Task: Look for products in the category "Paper Goods" from Natracare only.
Action: Mouse moved to (887, 313)
Screenshot: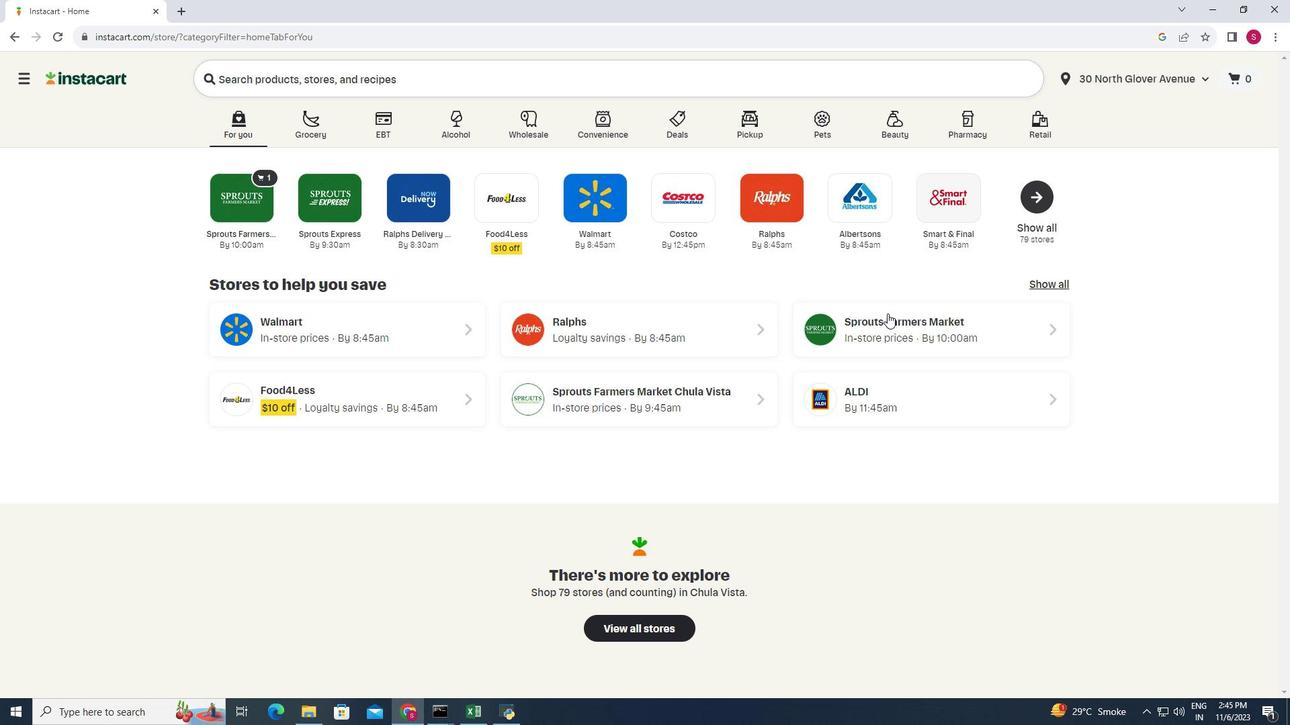 
Action: Mouse pressed left at (887, 313)
Screenshot: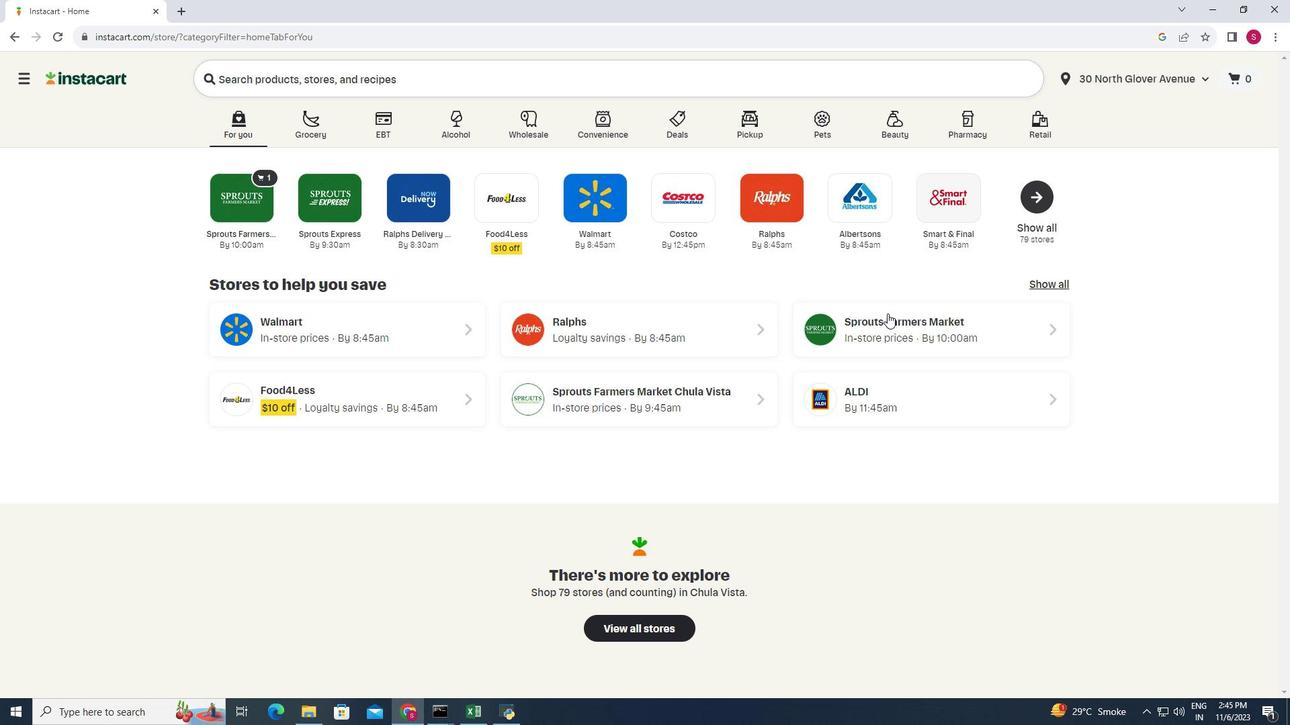 
Action: Mouse moved to (133, 450)
Screenshot: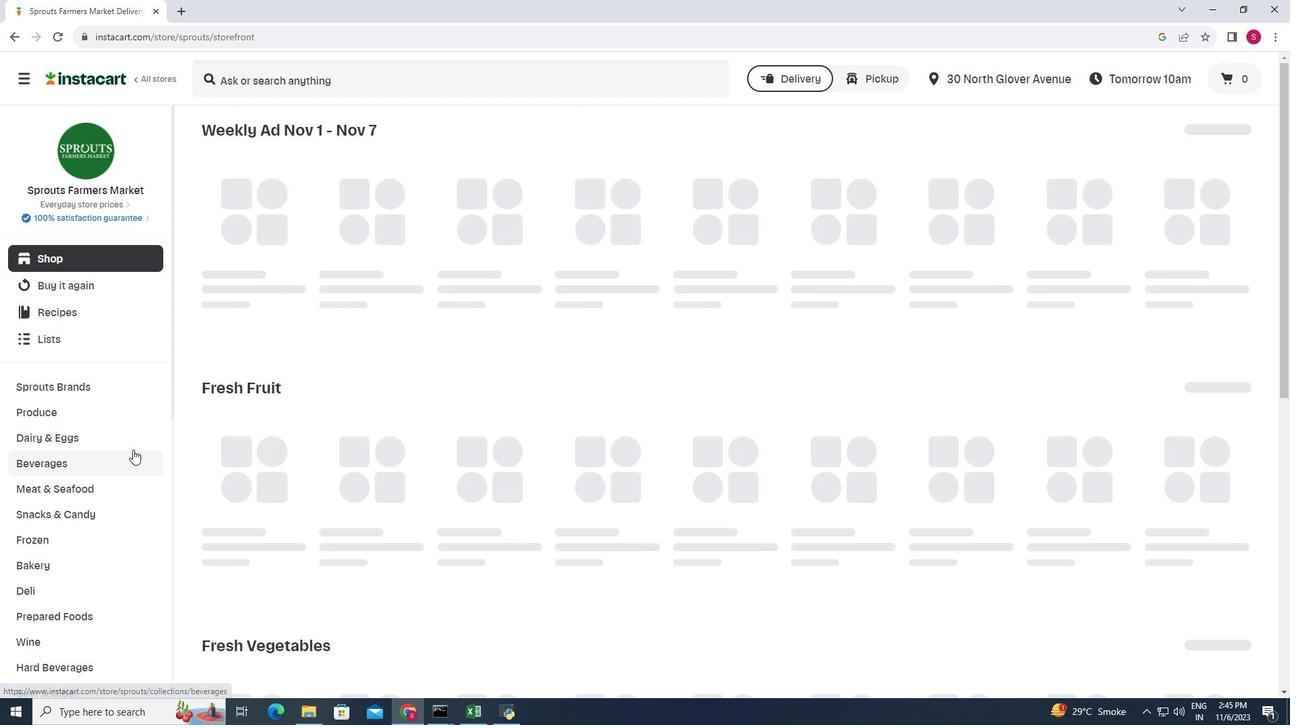 
Action: Mouse scrolled (133, 449) with delta (0, 0)
Screenshot: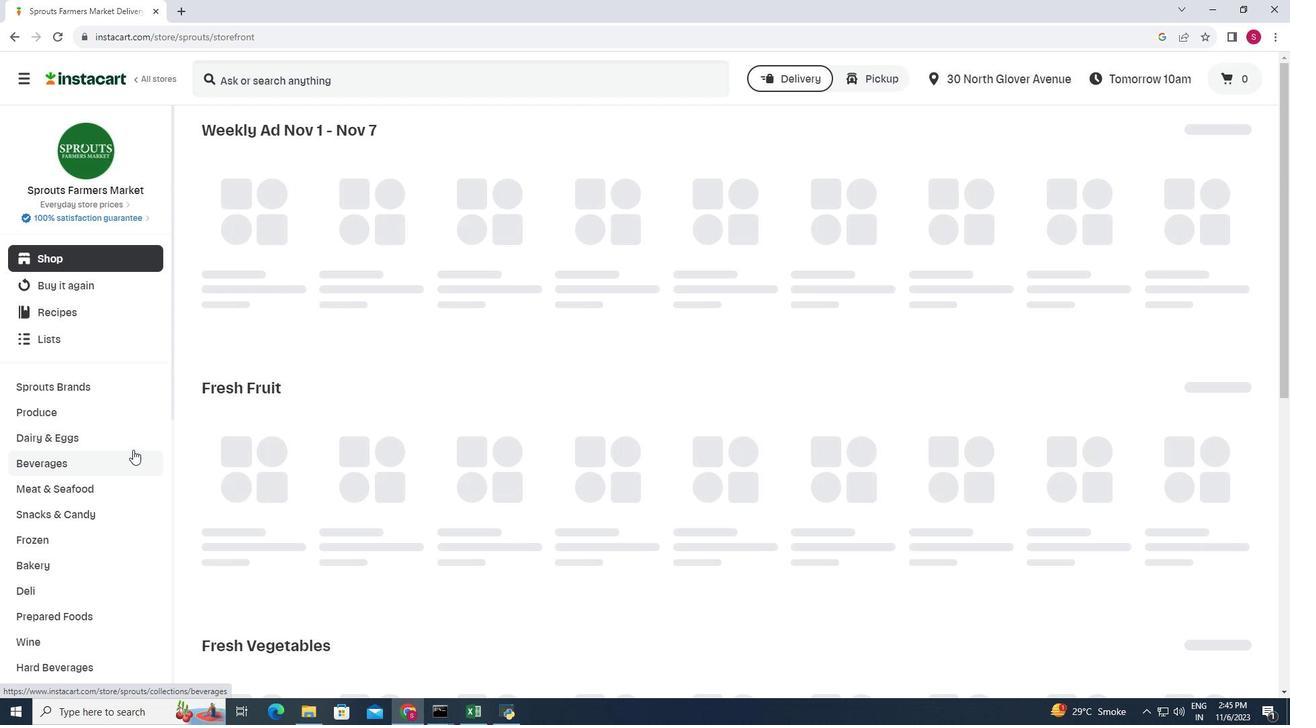 
Action: Mouse moved to (133, 450)
Screenshot: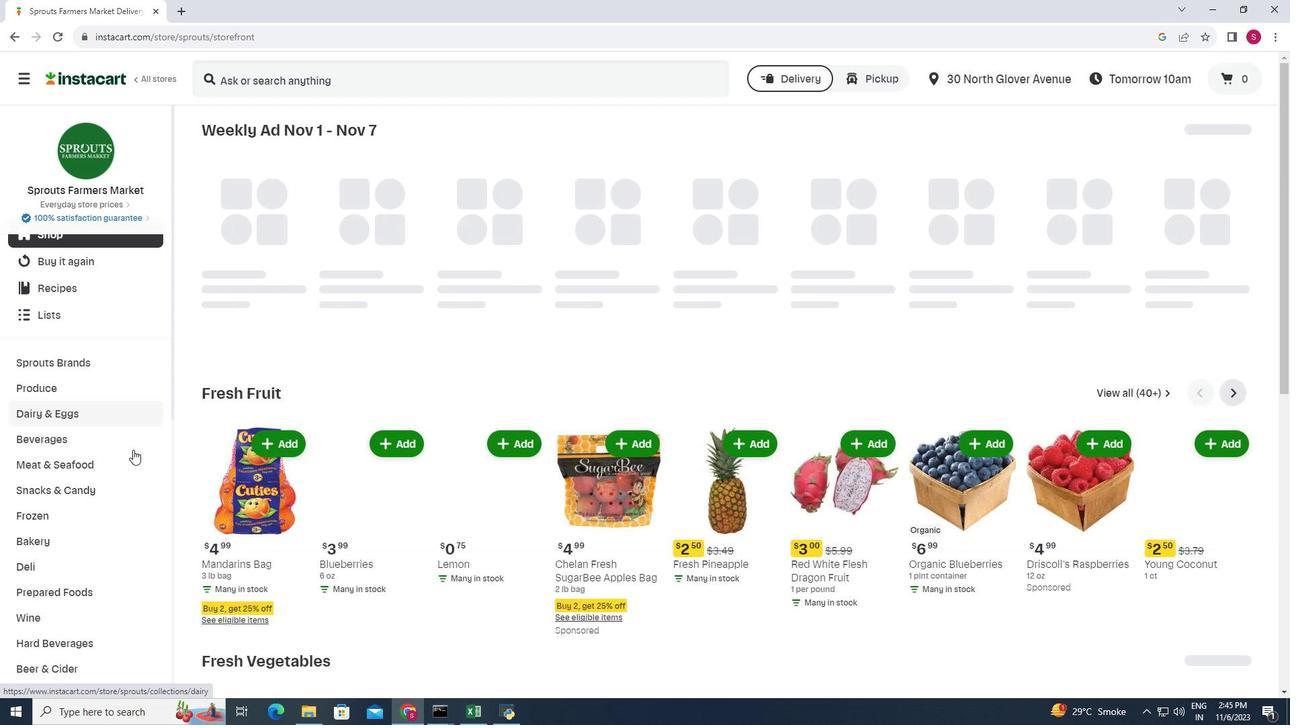 
Action: Mouse scrolled (133, 449) with delta (0, 0)
Screenshot: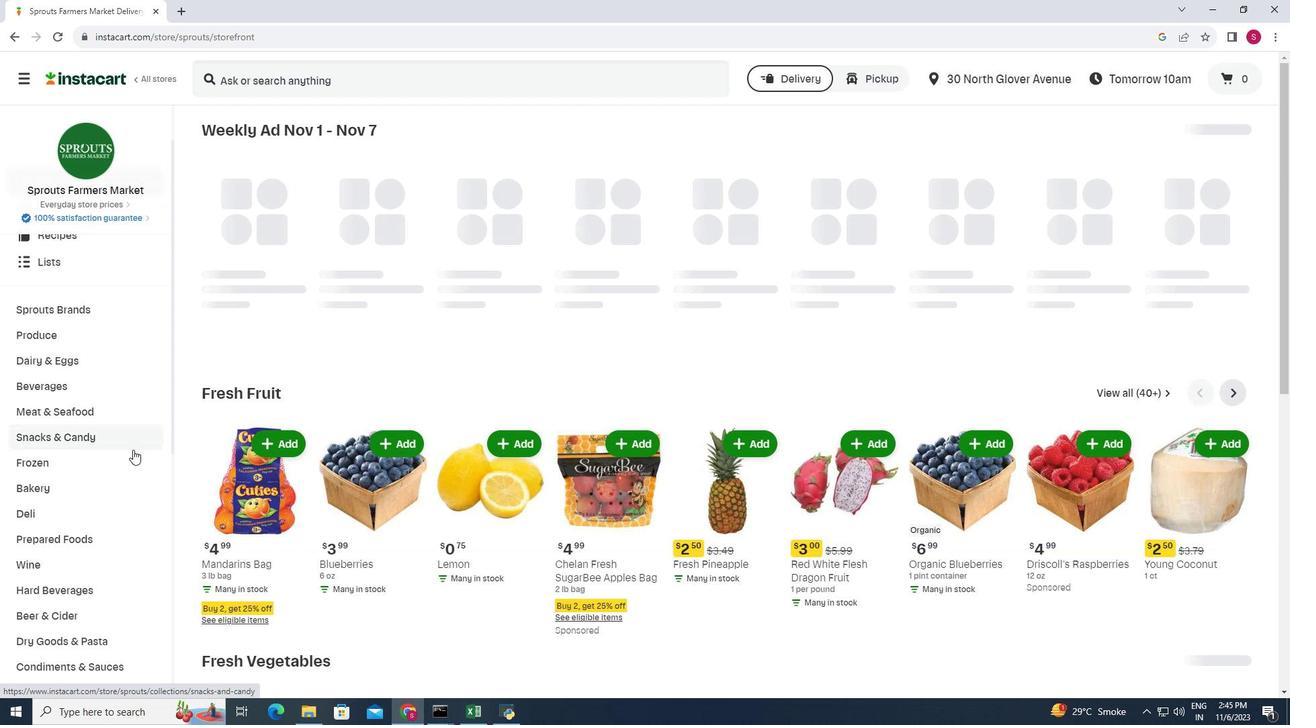 
Action: Mouse moved to (133, 449)
Screenshot: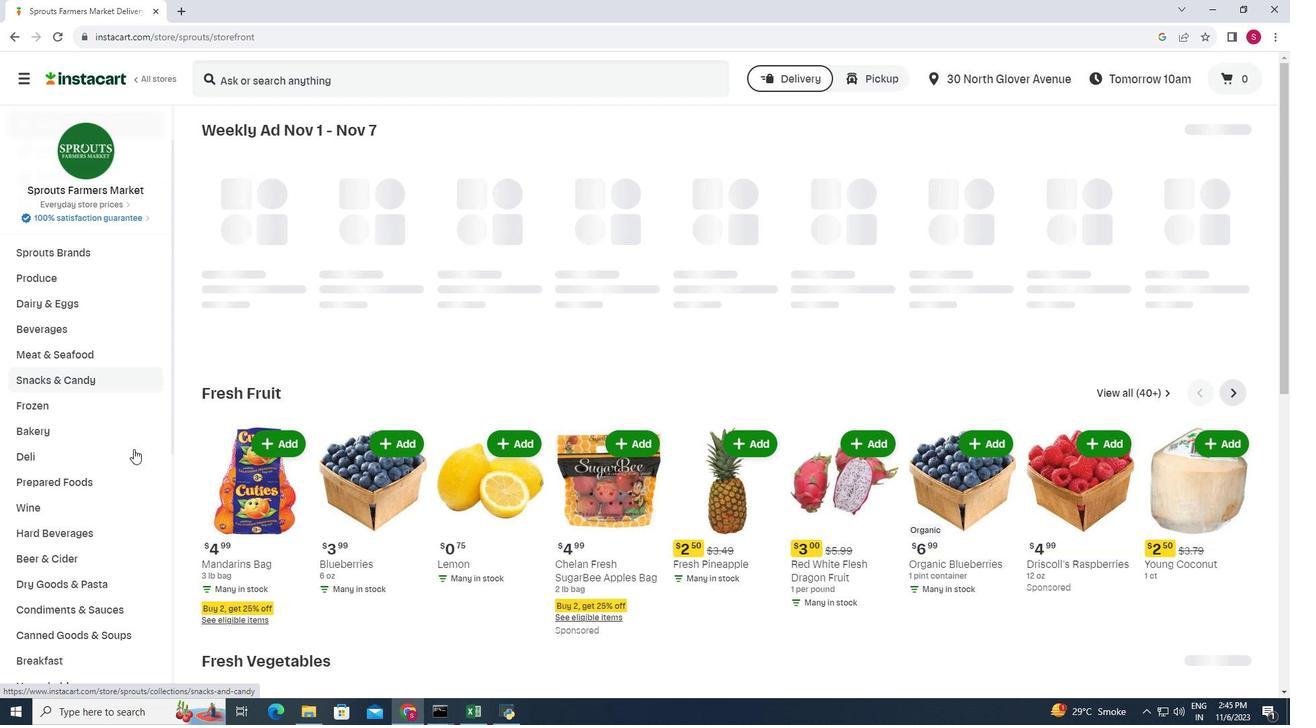 
Action: Mouse scrolled (133, 449) with delta (0, 0)
Screenshot: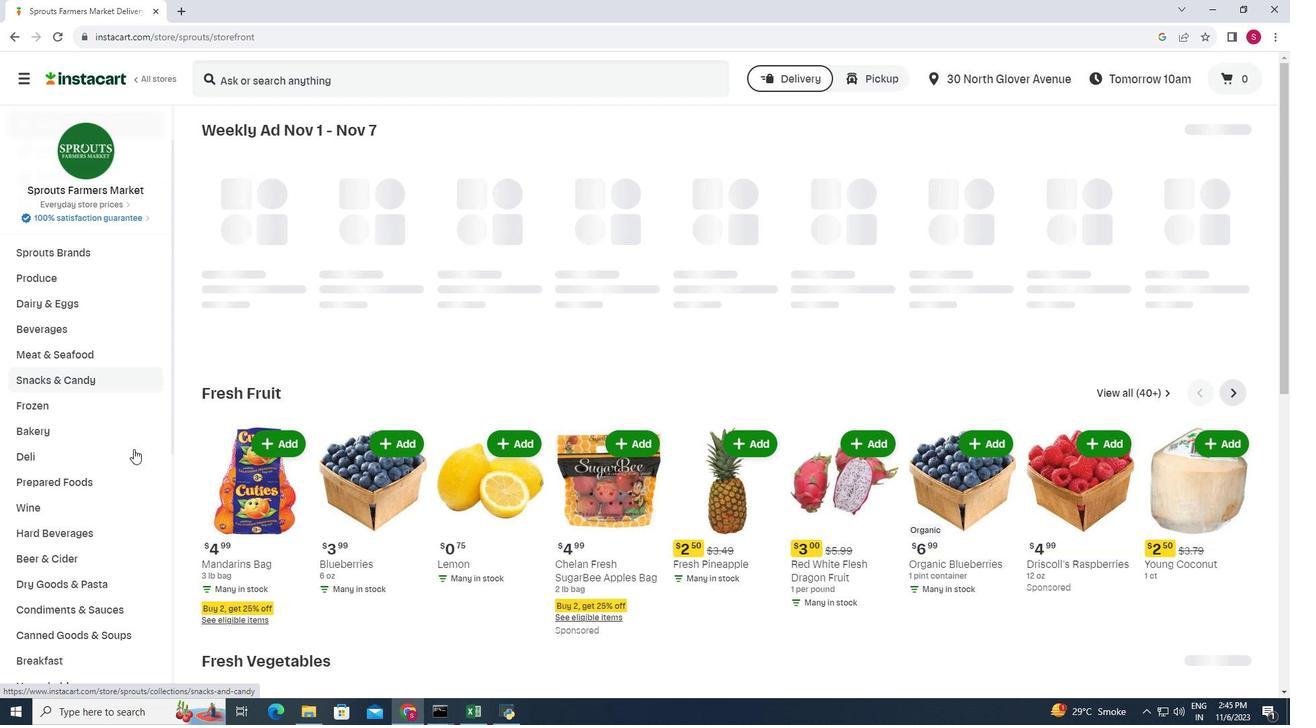 
Action: Mouse moved to (133, 449)
Screenshot: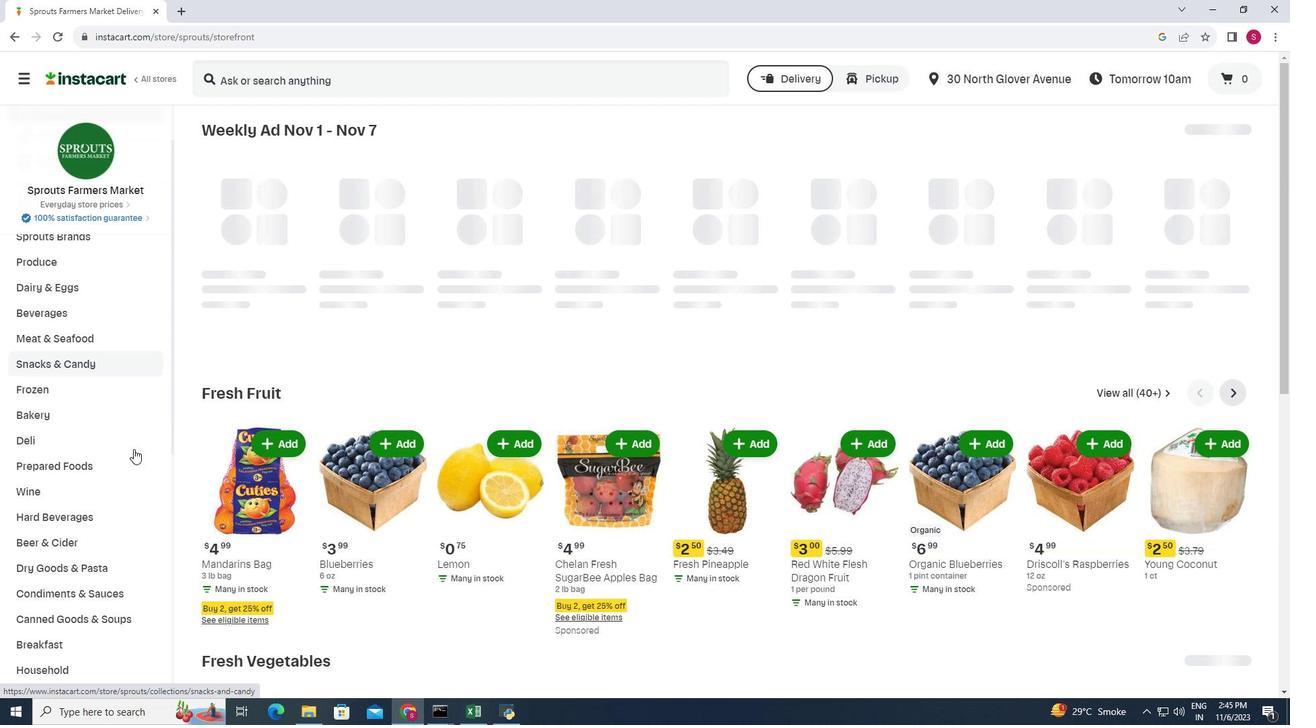 
Action: Mouse scrolled (133, 449) with delta (0, 0)
Screenshot: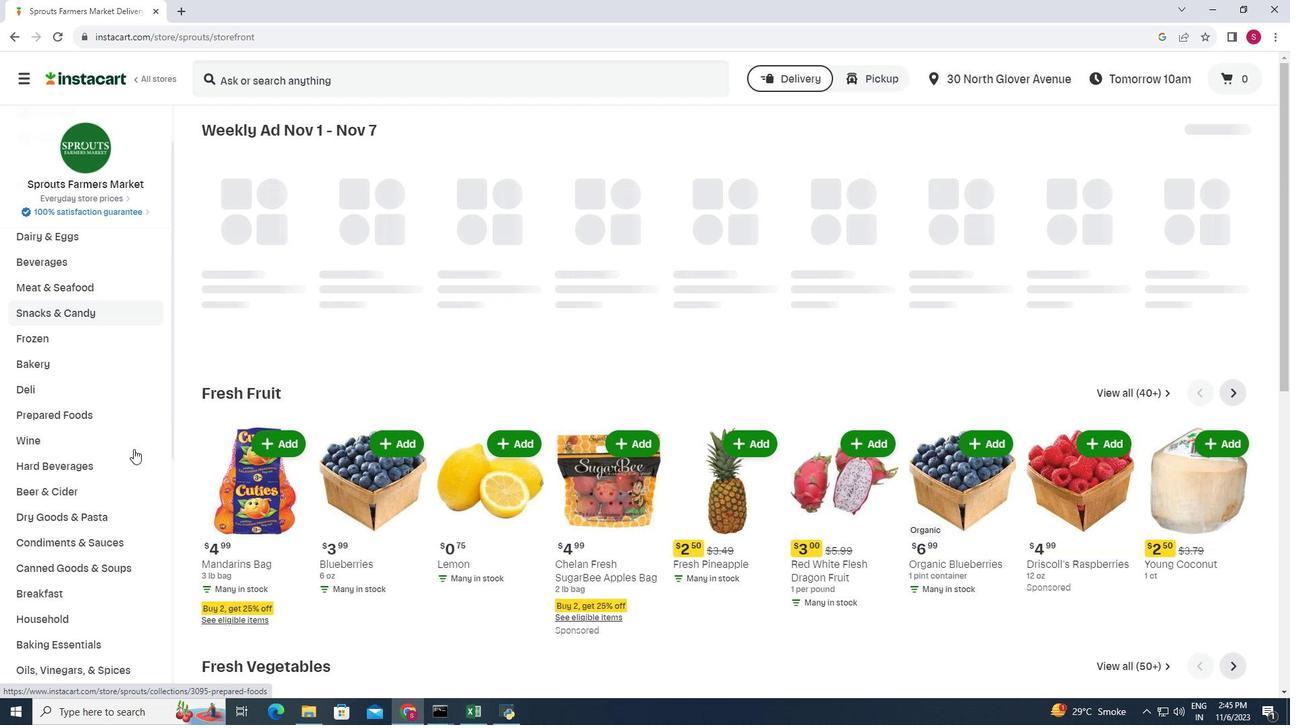 
Action: Mouse moved to (132, 468)
Screenshot: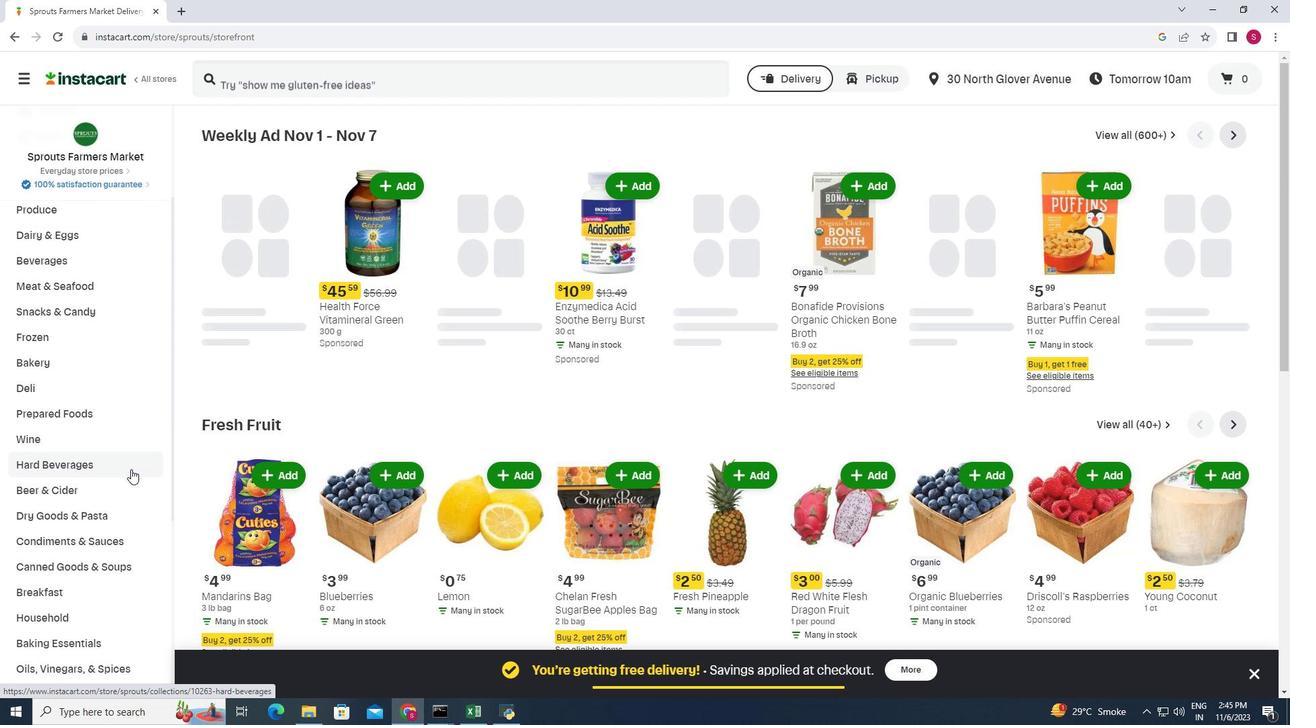 
Action: Mouse scrolled (132, 467) with delta (0, 0)
Screenshot: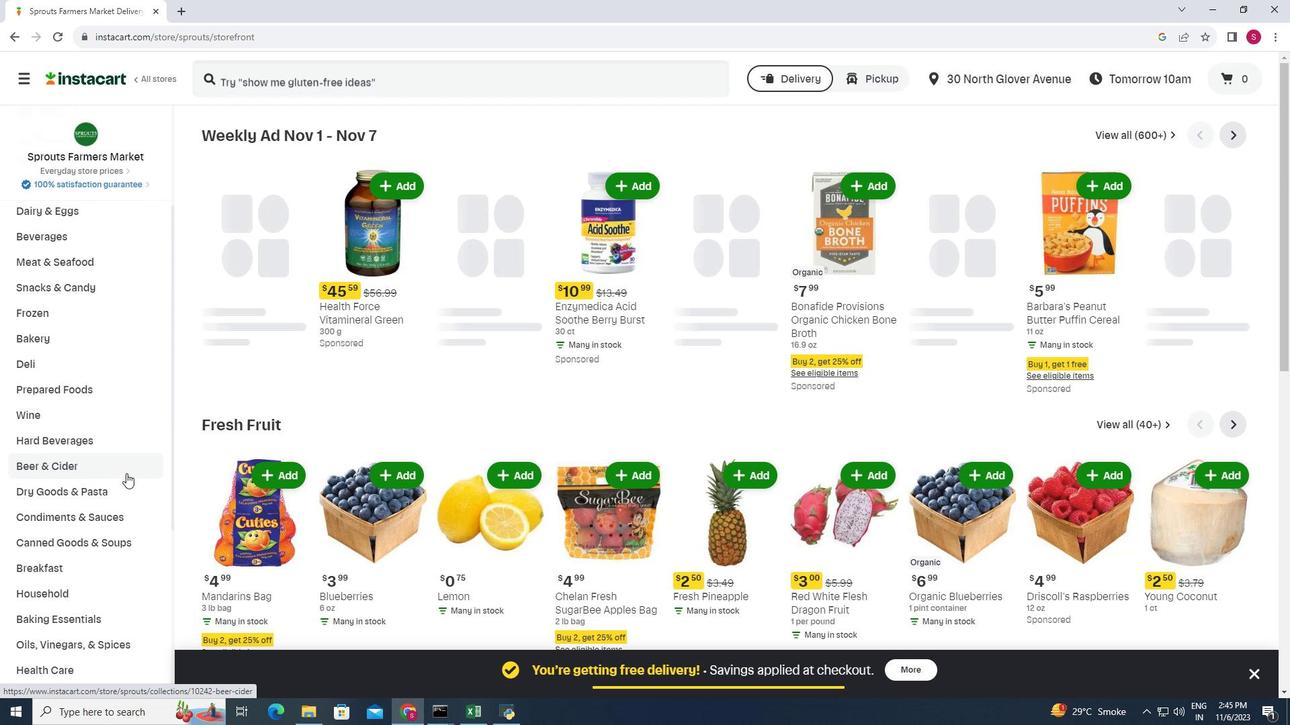 
Action: Mouse moved to (60, 541)
Screenshot: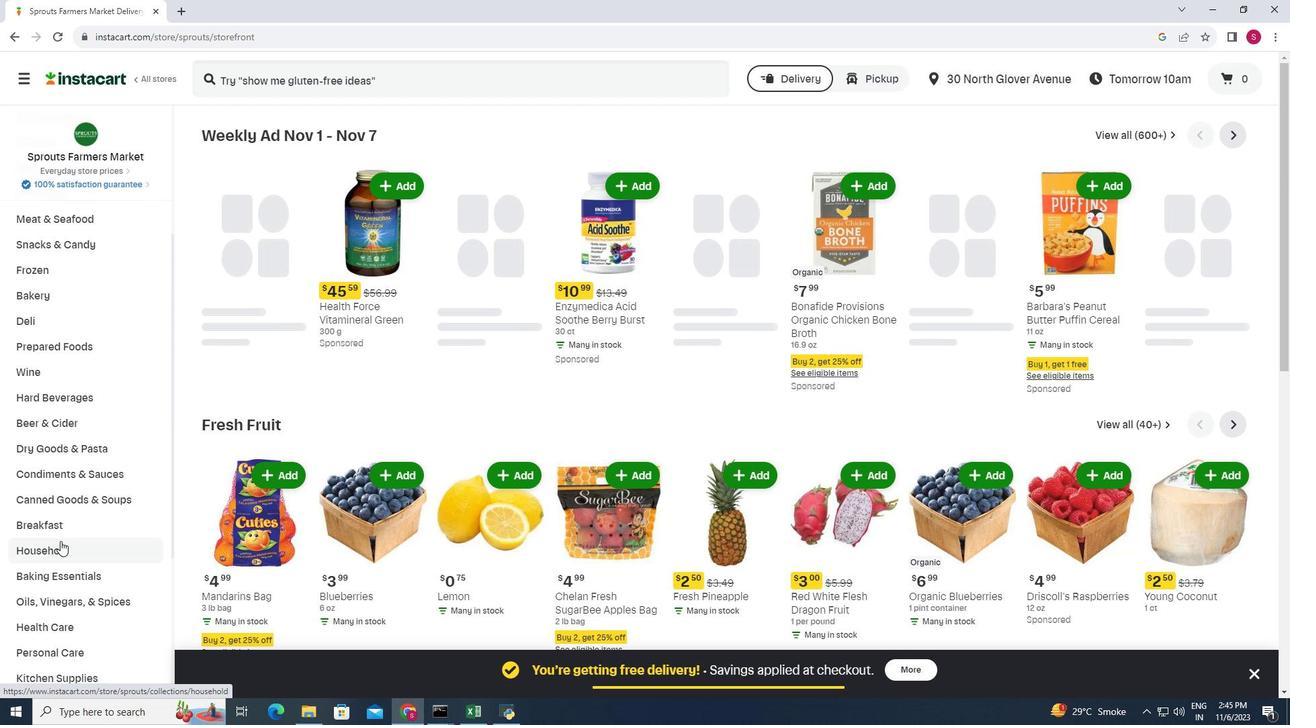
Action: Mouse pressed left at (60, 541)
Screenshot: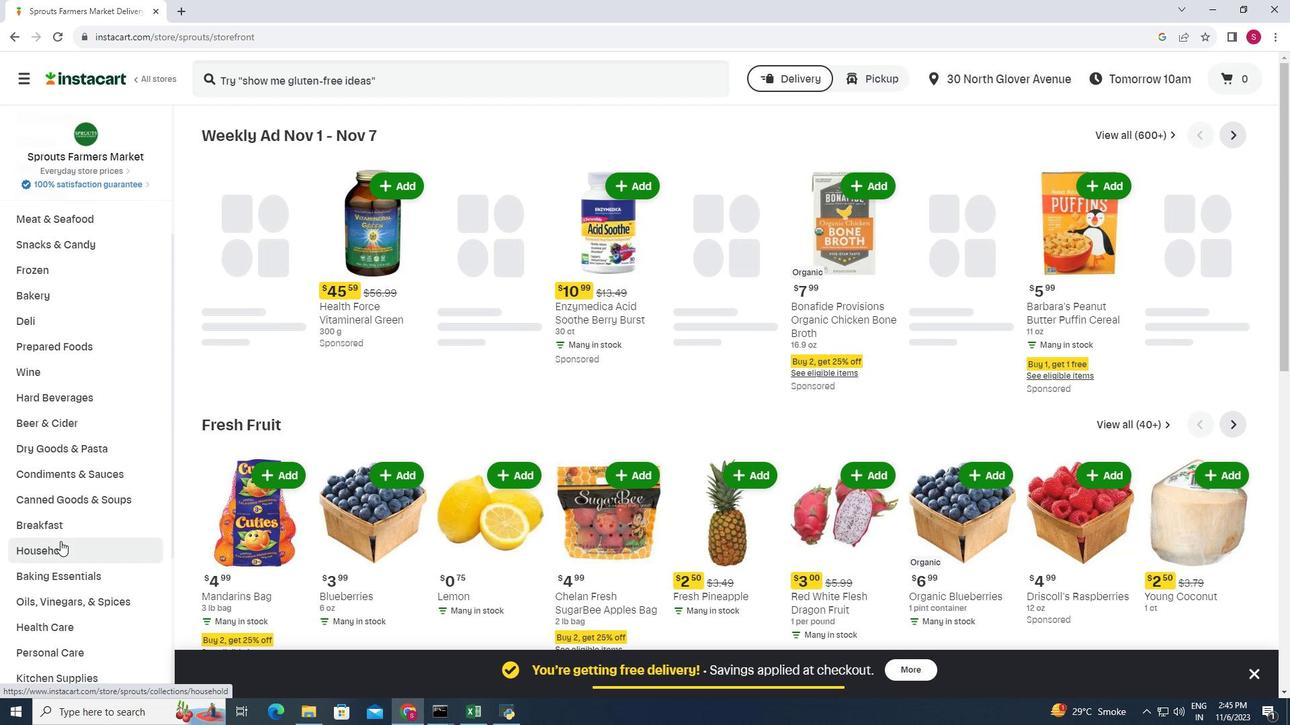 
Action: Mouse moved to (325, 159)
Screenshot: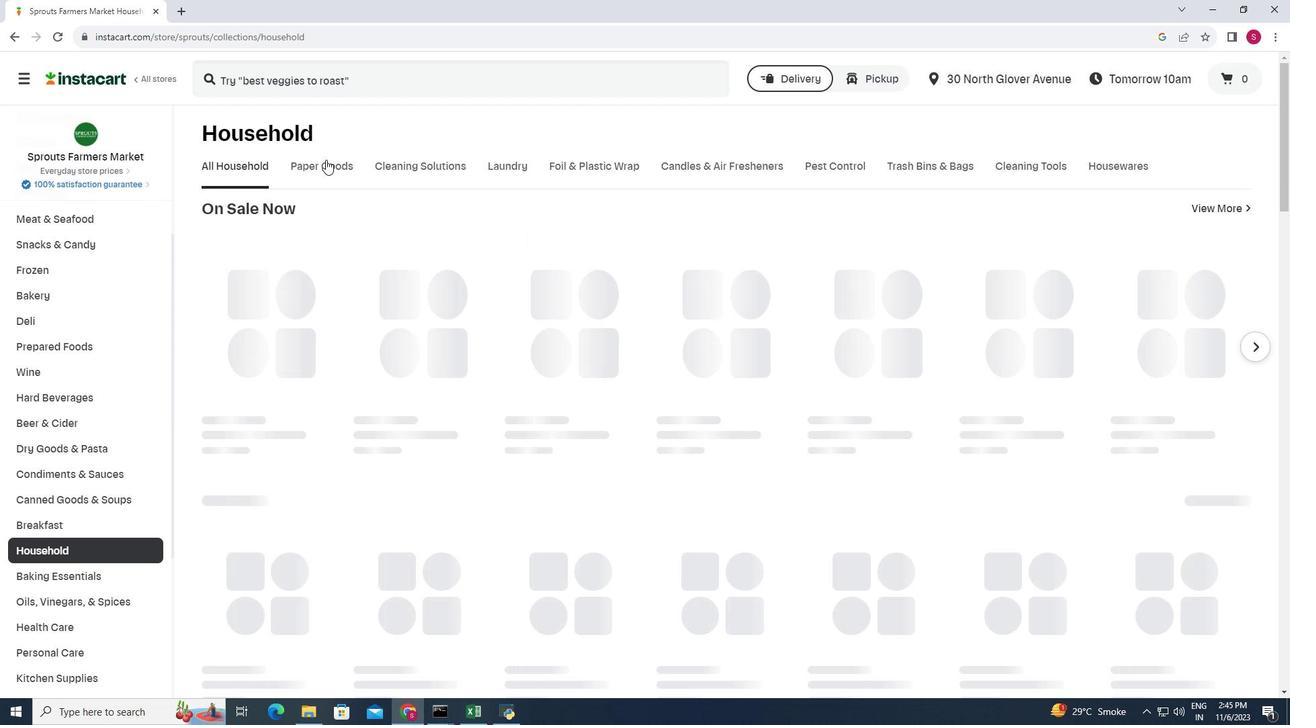 
Action: Mouse pressed left at (325, 159)
Screenshot: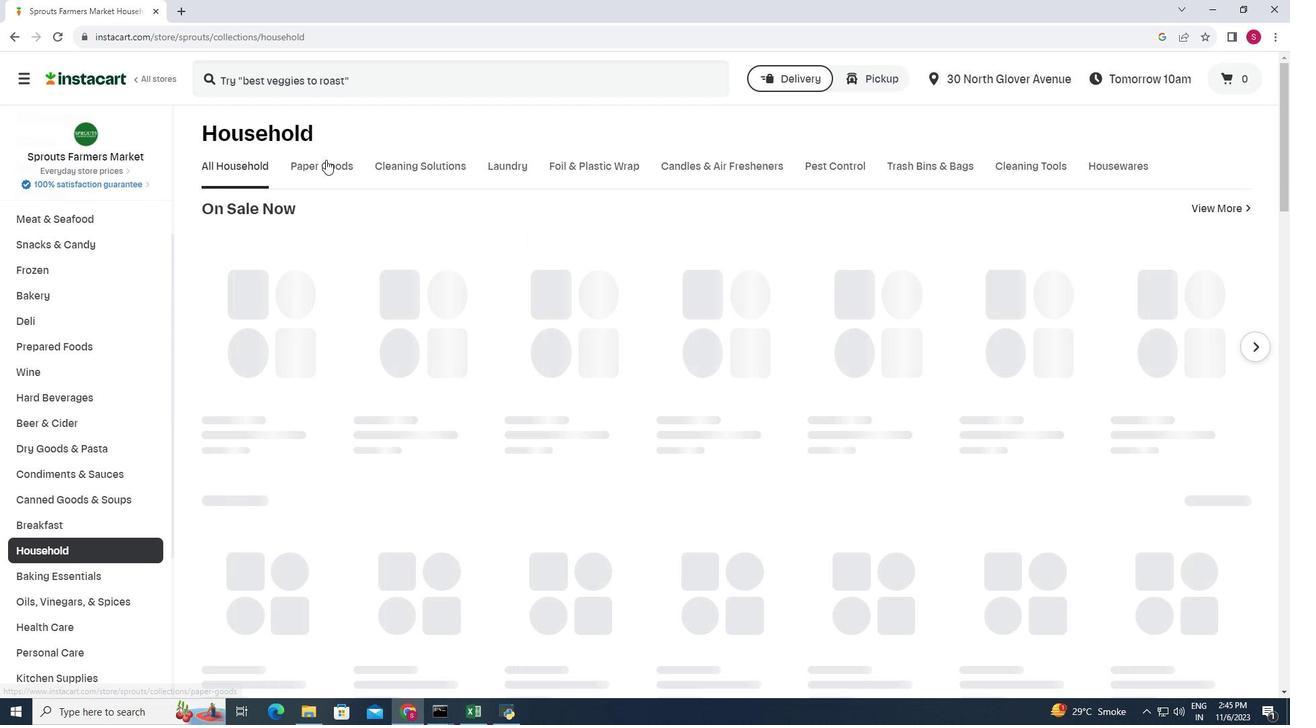 
Action: Mouse moved to (260, 274)
Screenshot: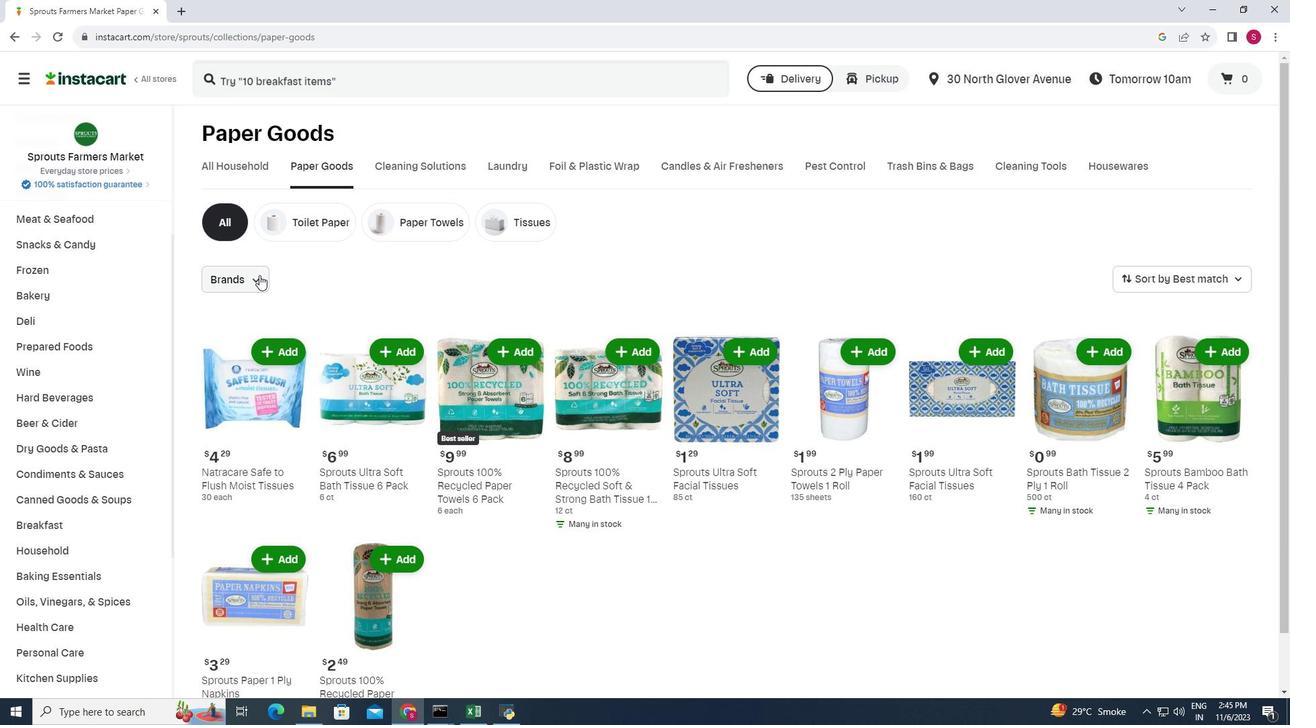 
Action: Mouse pressed left at (260, 274)
Screenshot: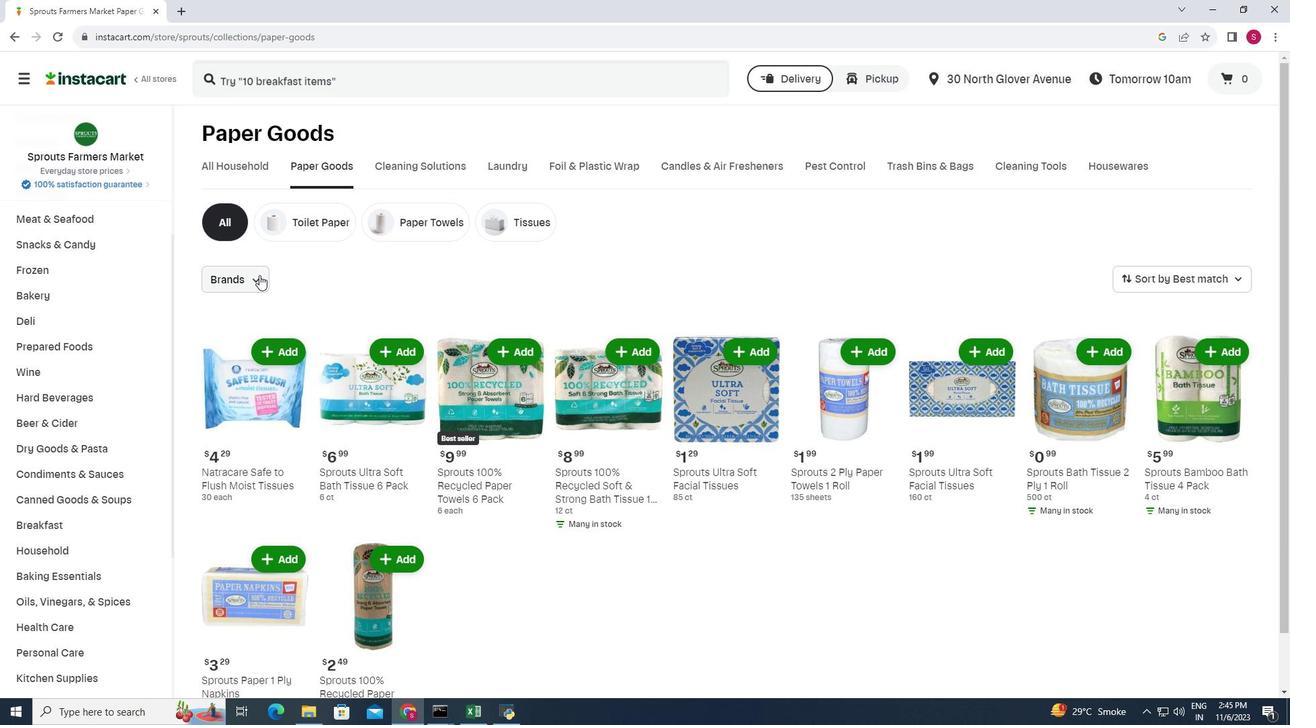 
Action: Mouse moved to (261, 398)
Screenshot: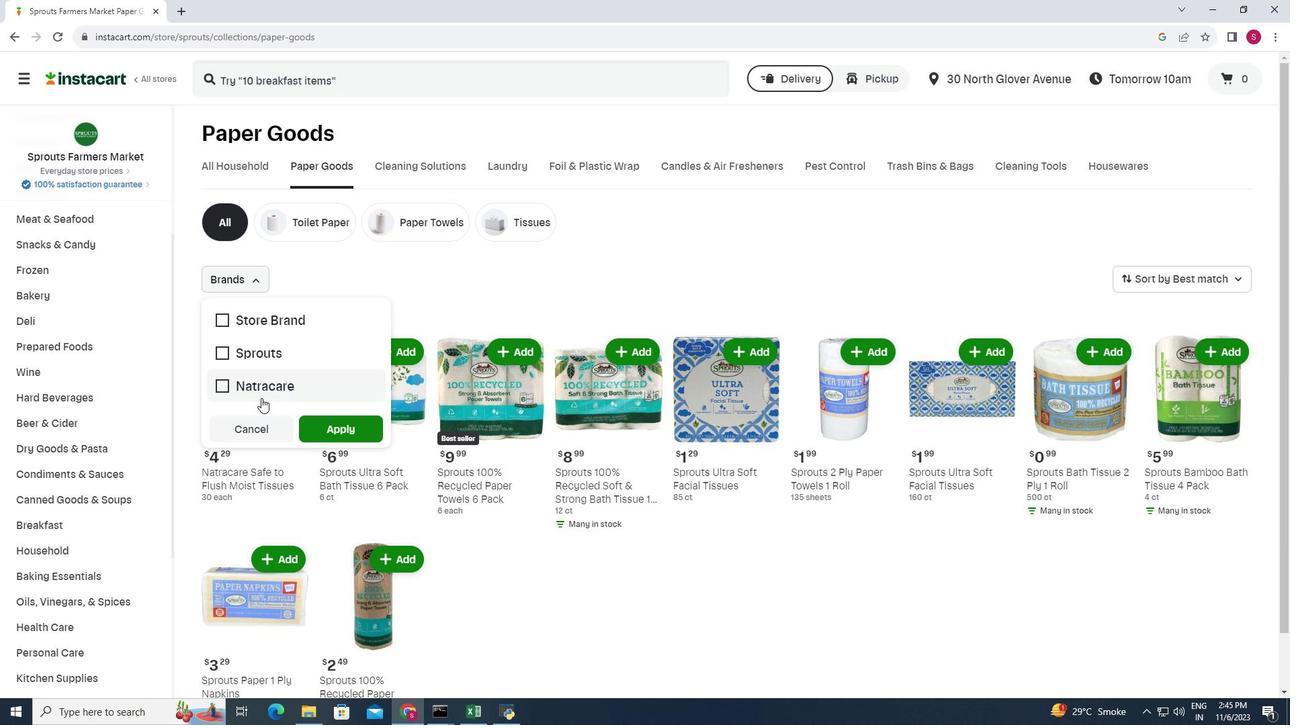 
Action: Mouse pressed left at (261, 398)
Screenshot: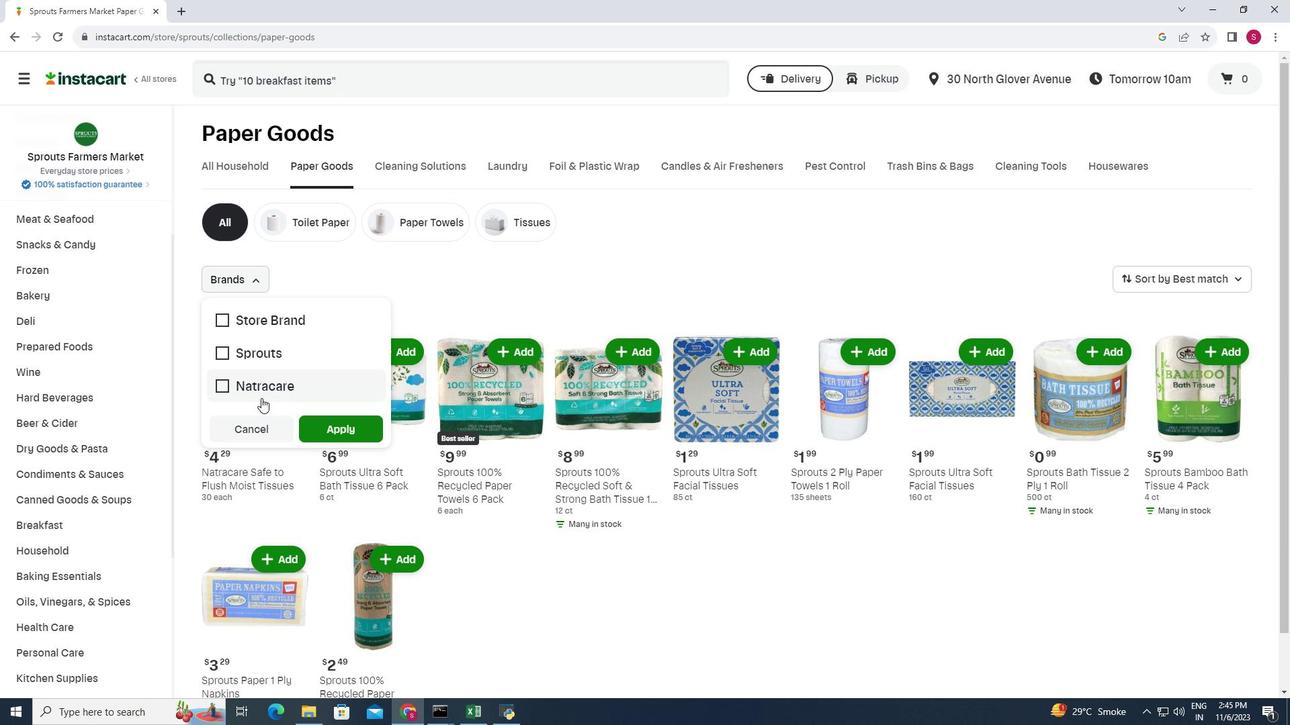 
Action: Mouse moved to (321, 416)
Screenshot: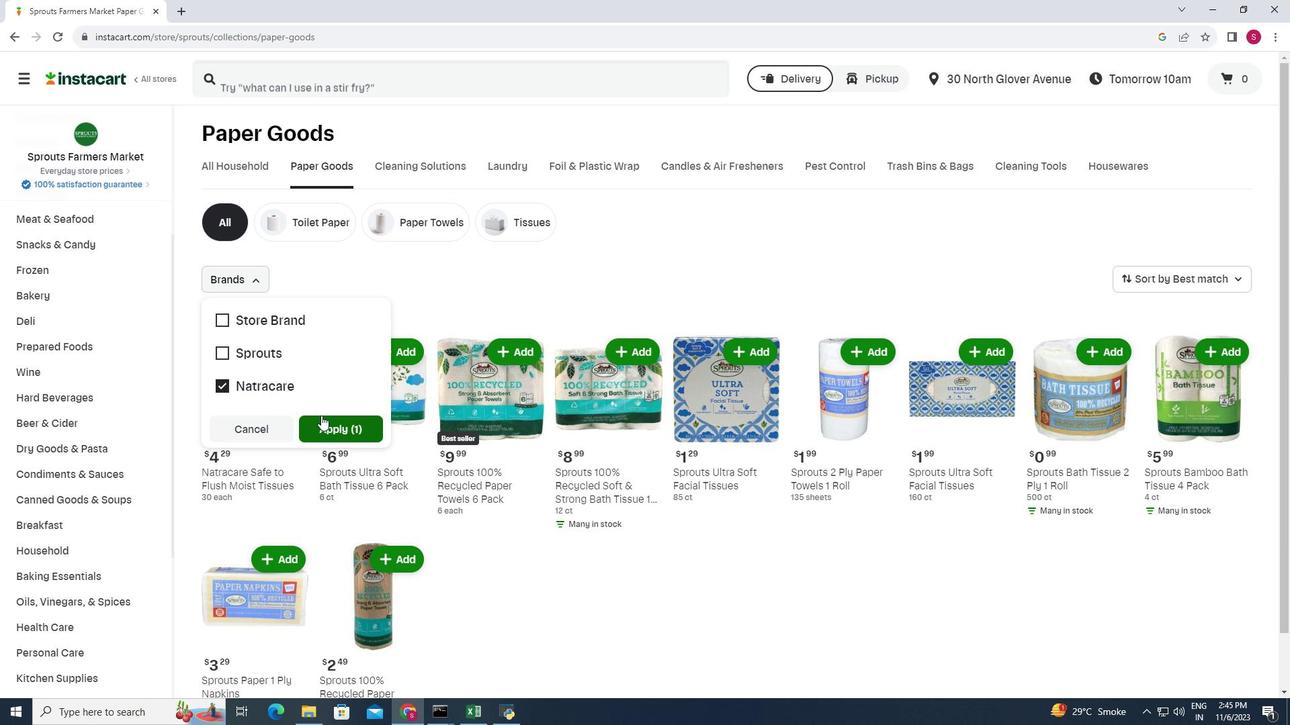 
Action: Mouse pressed left at (321, 416)
Screenshot: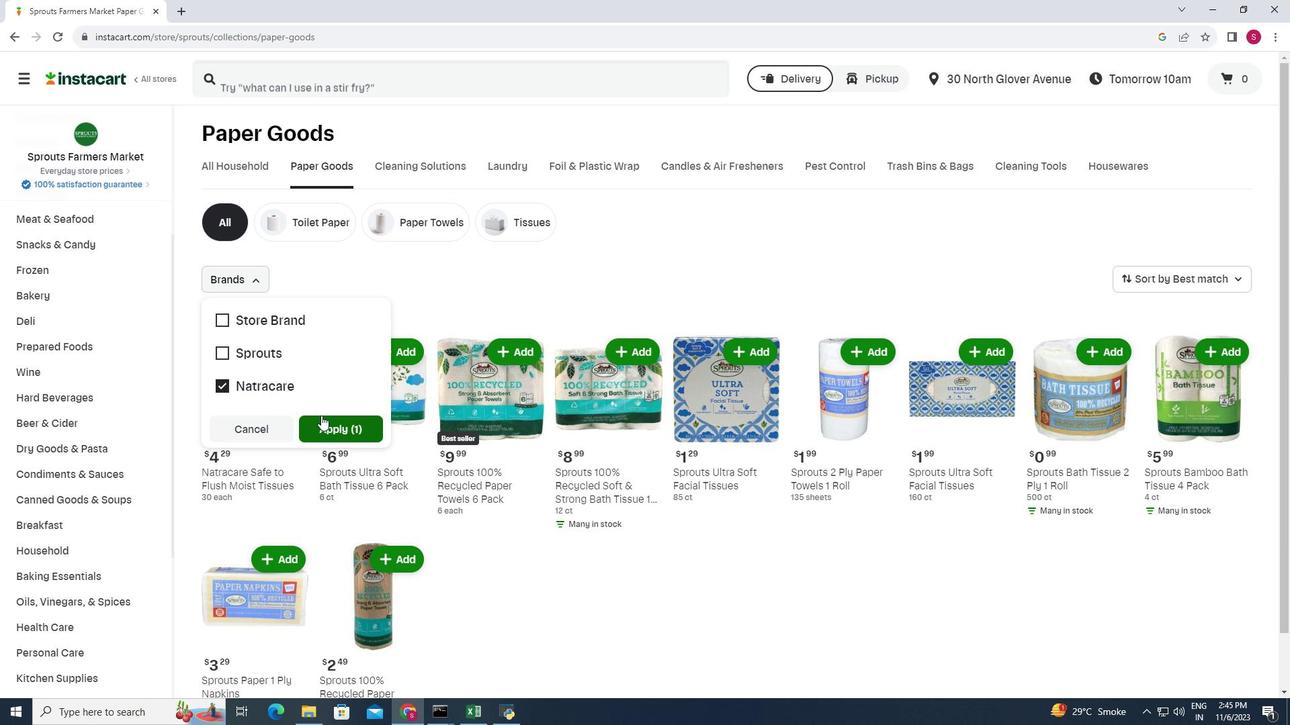 
Action: Mouse moved to (419, 355)
Screenshot: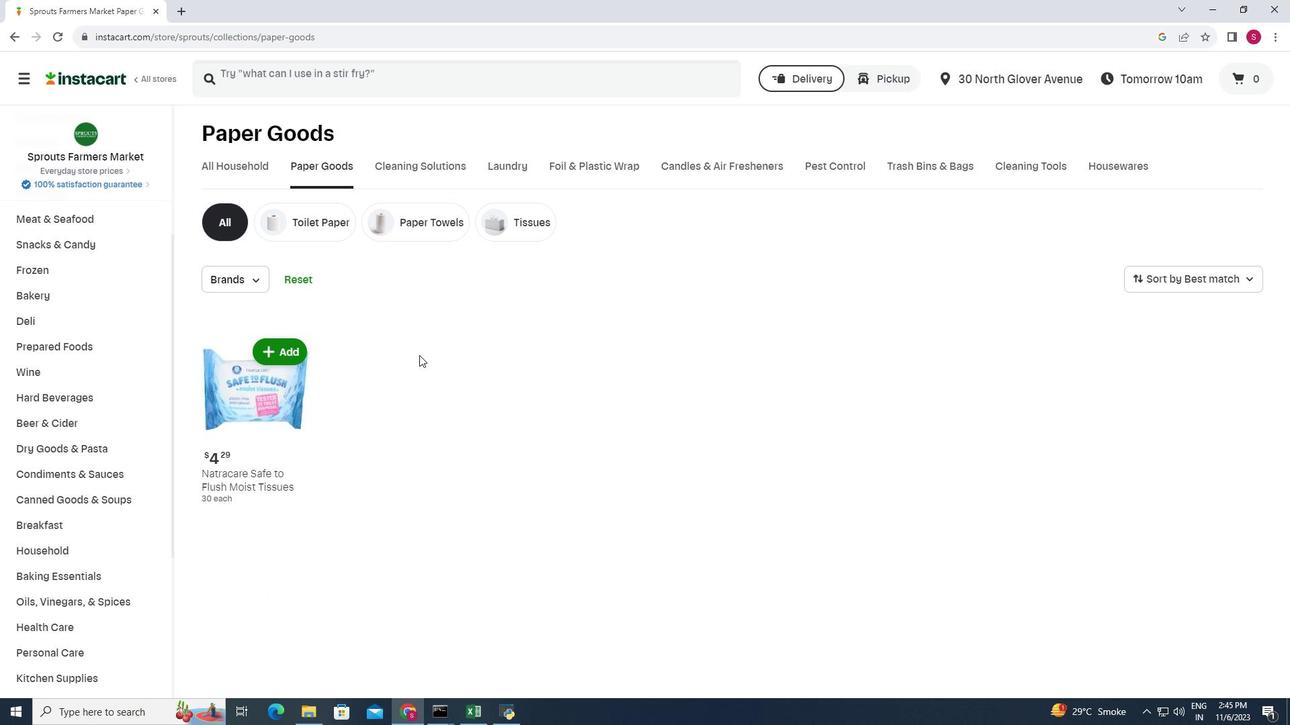 
Action: Mouse scrolled (419, 354) with delta (0, 0)
Screenshot: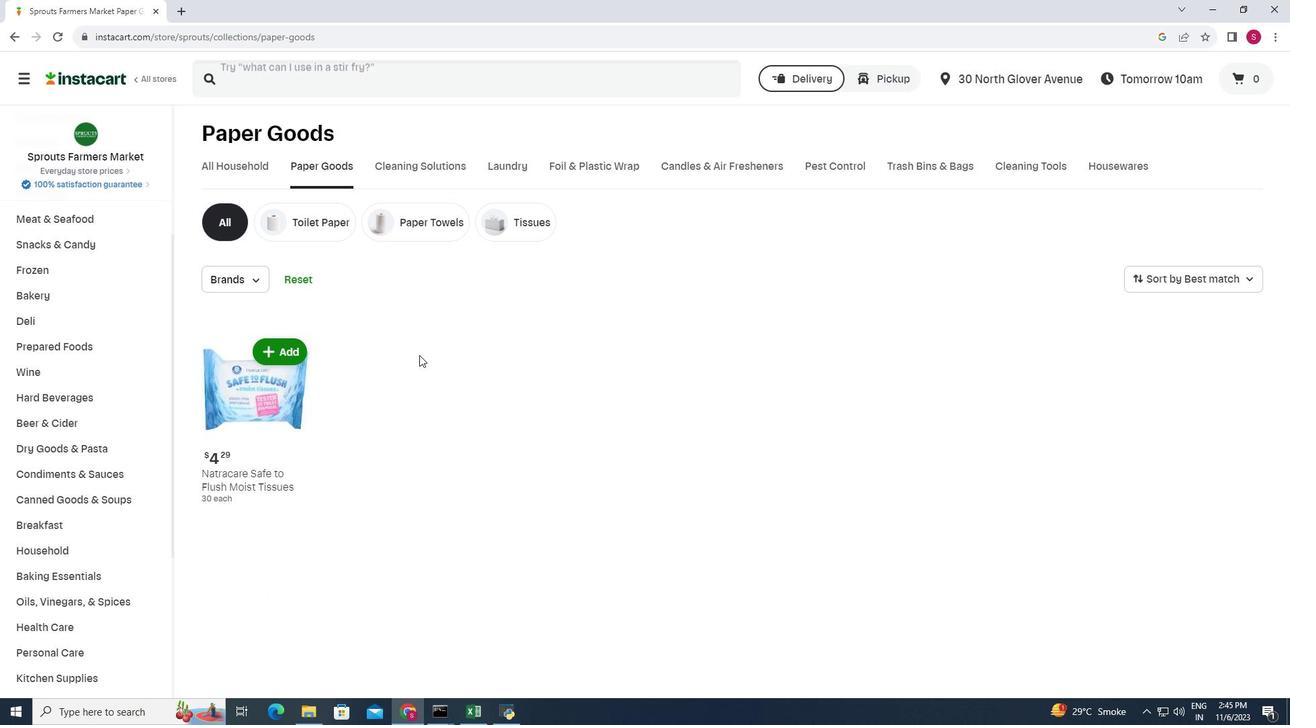 
Action: Mouse scrolled (419, 354) with delta (0, 0)
Screenshot: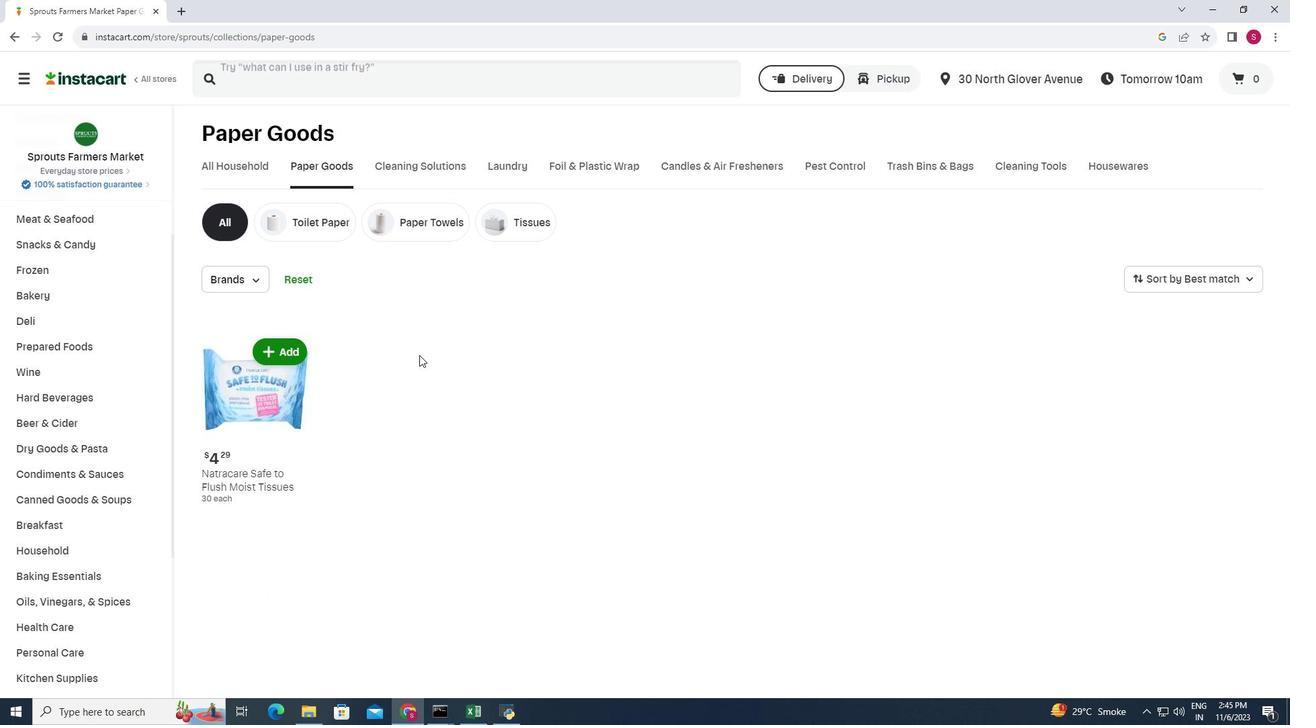 
Action: Mouse scrolled (419, 354) with delta (0, 0)
Screenshot: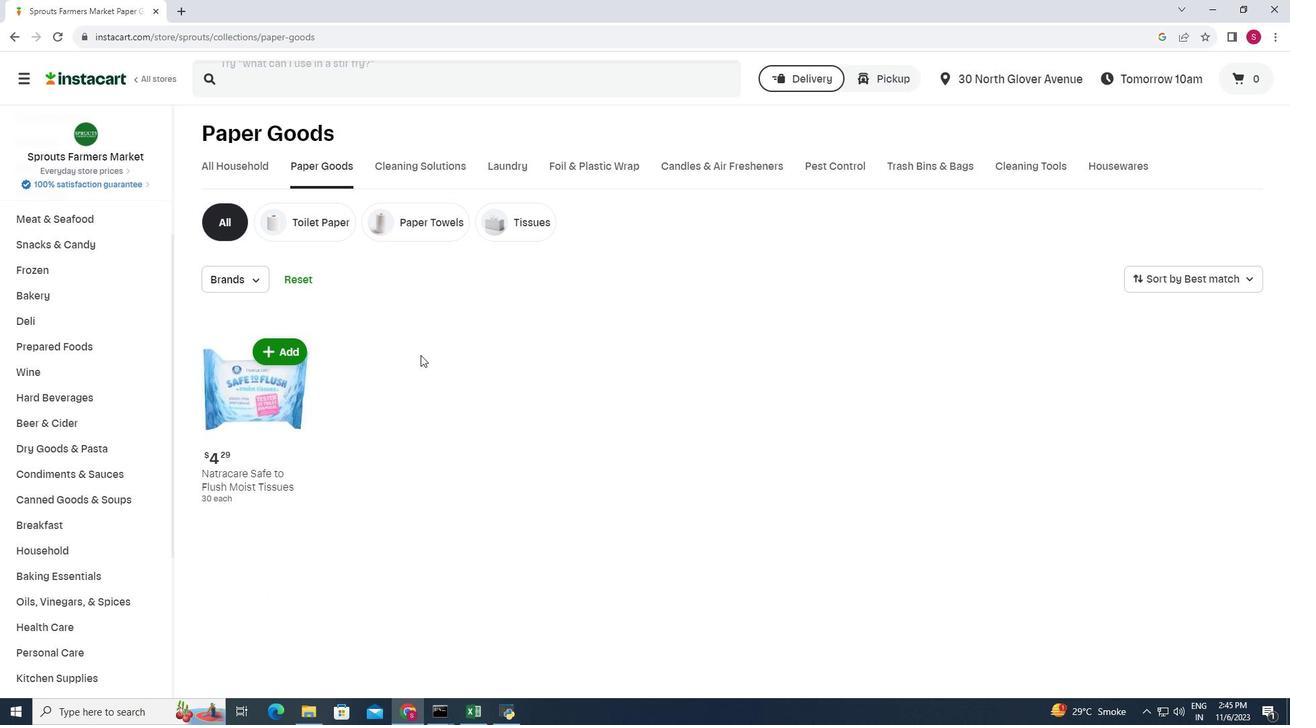 
Action: Mouse moved to (420, 355)
Screenshot: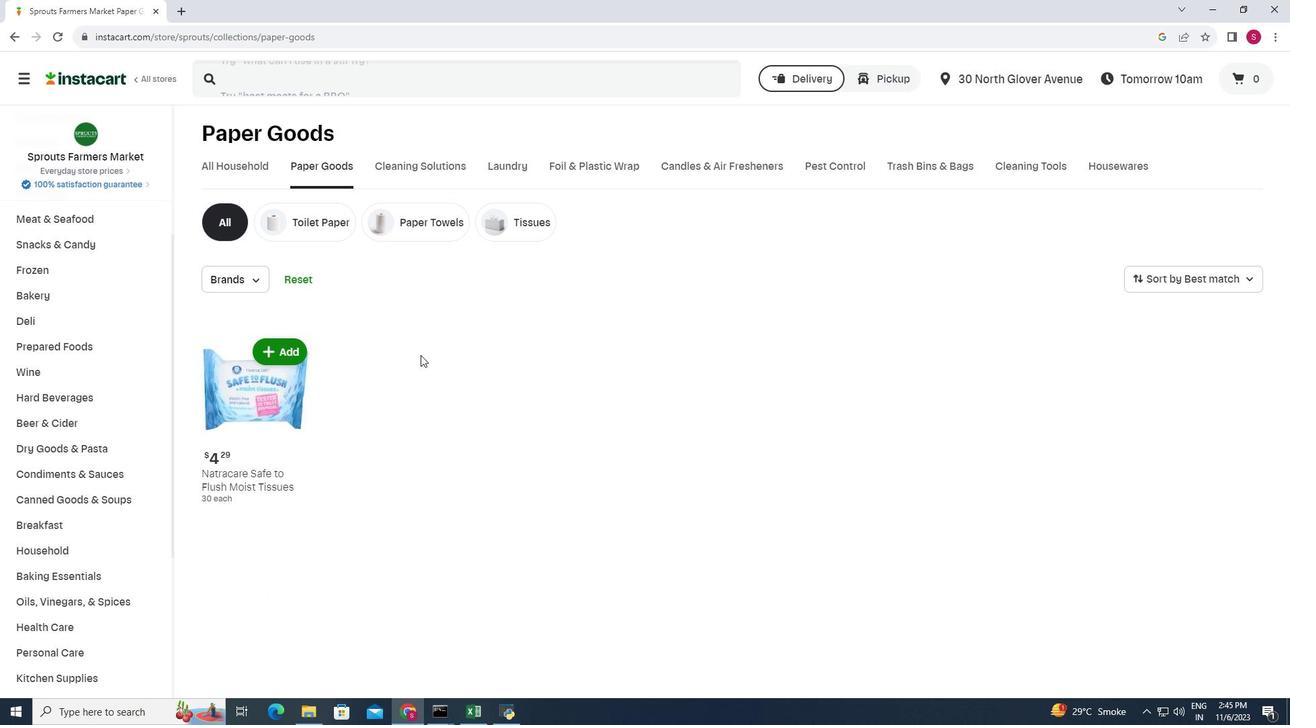 
